 Task: Create a rule in Outlook to display an alert for emails from Allen.smith@company.com.
Action: Mouse moved to (46, 19)
Screenshot: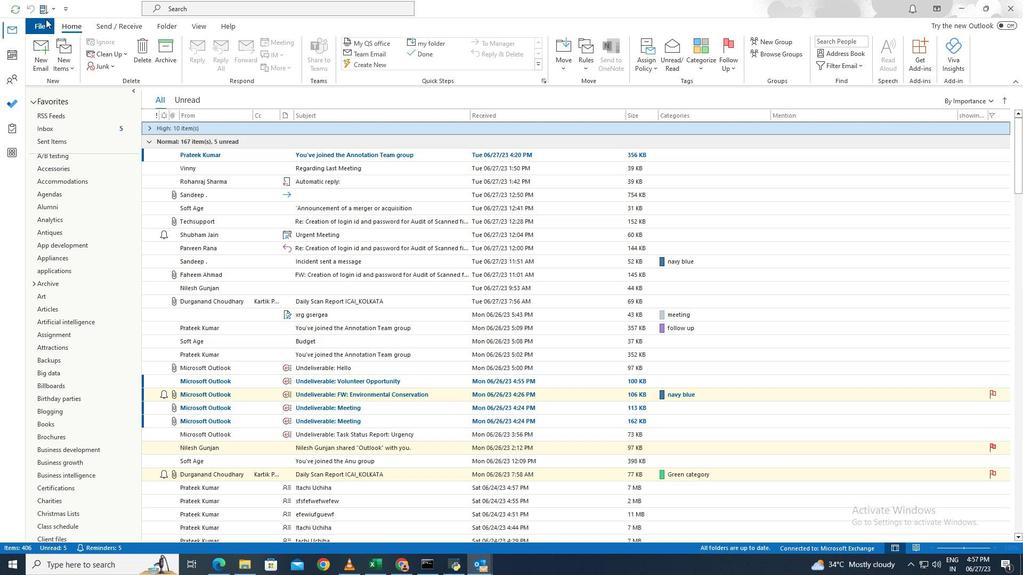 
Action: Mouse pressed left at (46, 19)
Screenshot: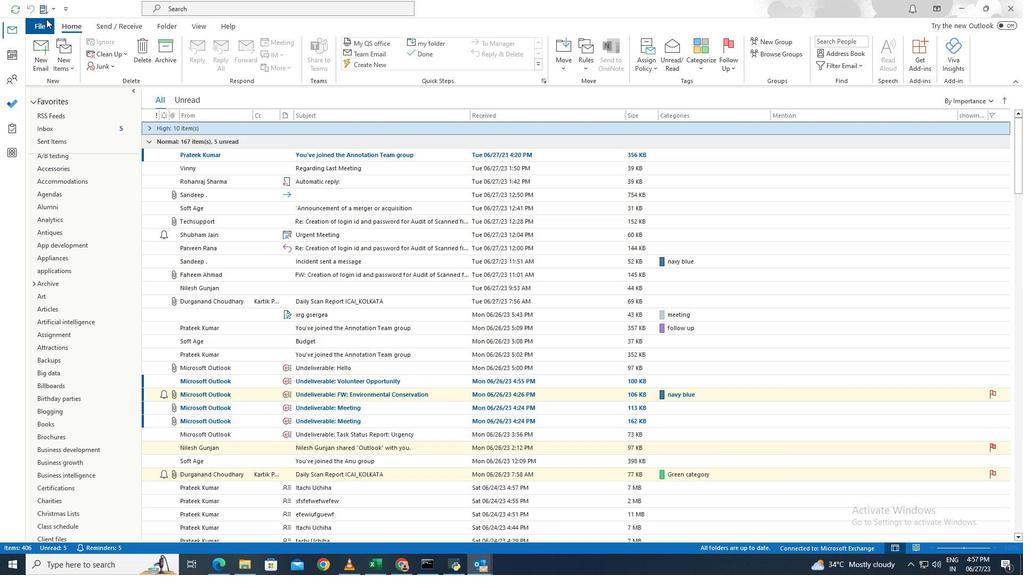 
Action: Mouse moved to (135, 340)
Screenshot: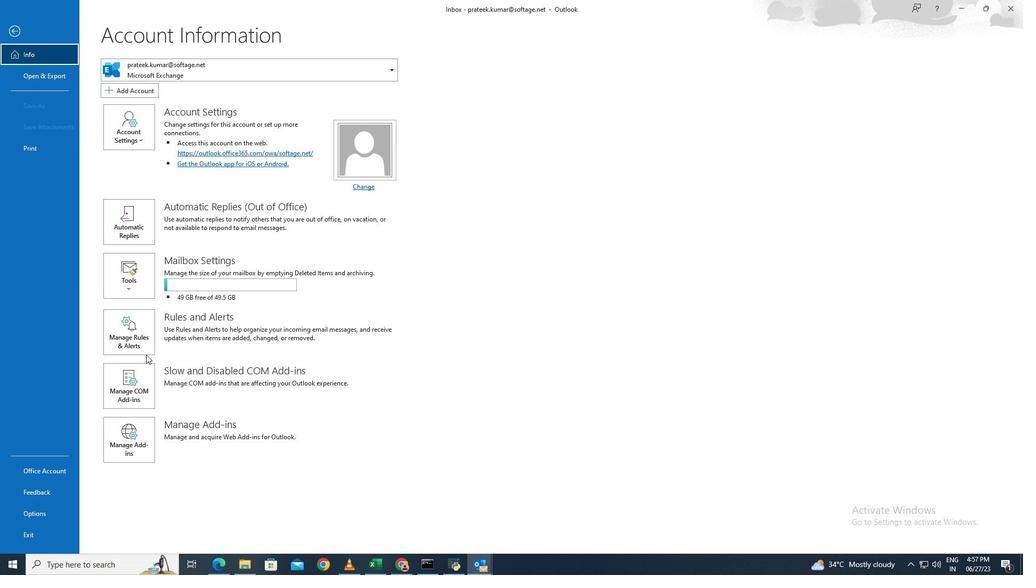 
Action: Mouse pressed left at (135, 340)
Screenshot: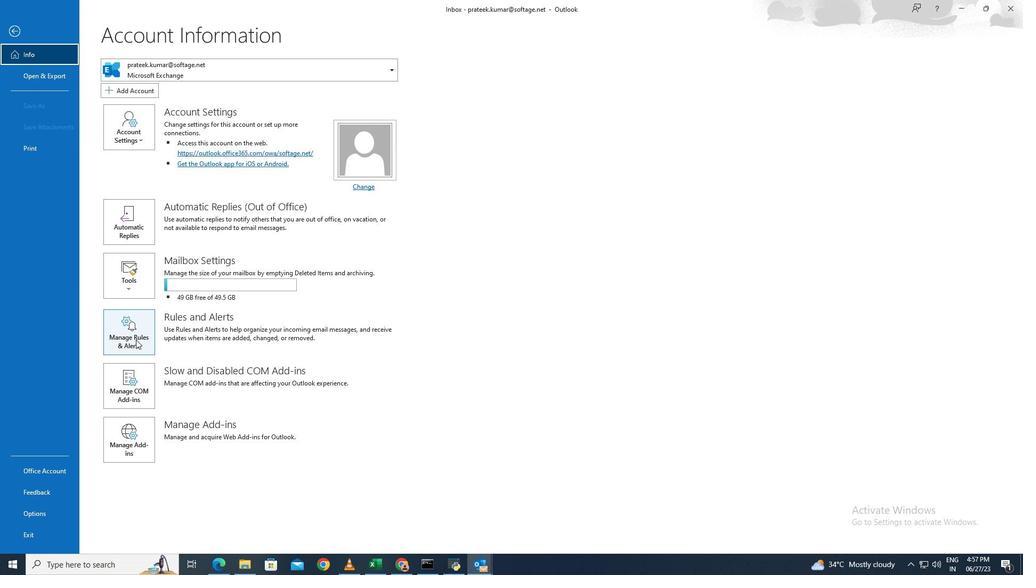 
Action: Mouse moved to (395, 202)
Screenshot: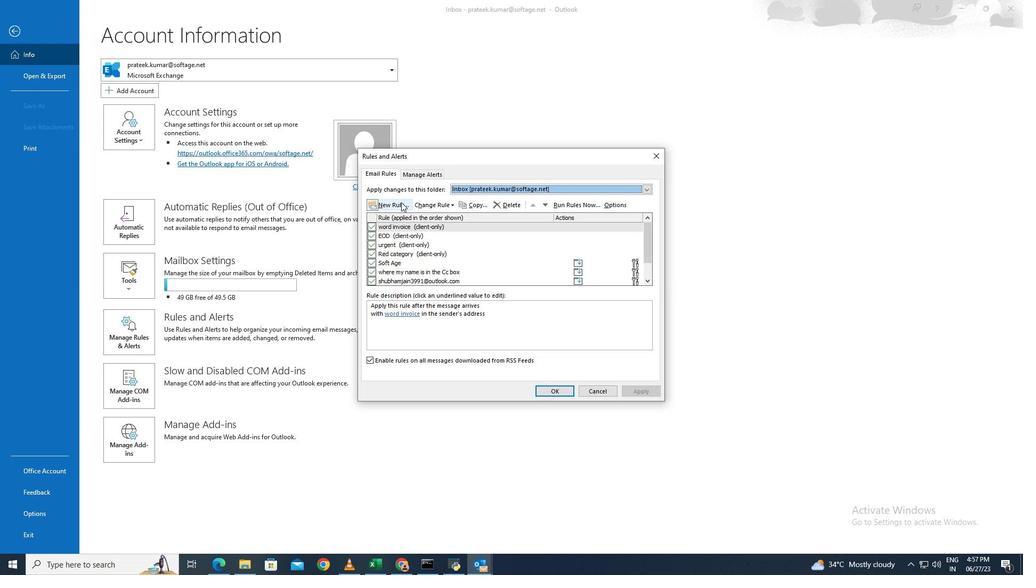 
Action: Mouse pressed left at (395, 202)
Screenshot: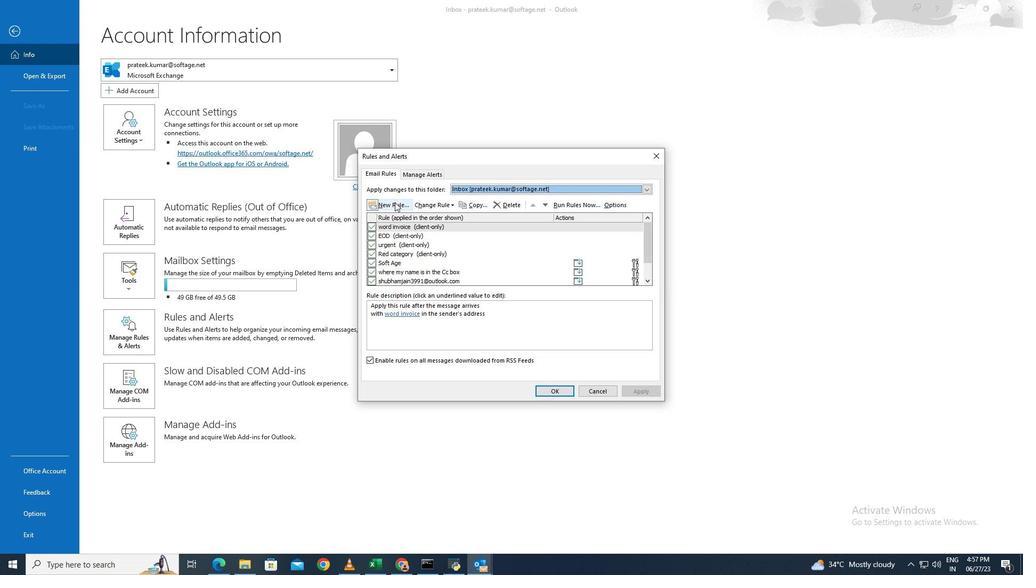 
Action: Mouse moved to (471, 239)
Screenshot: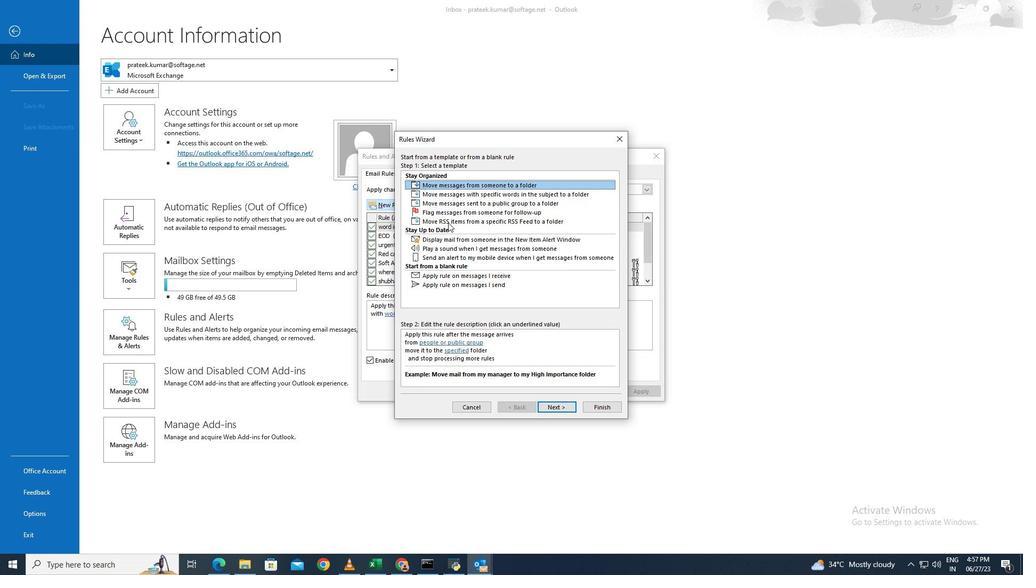 
Action: Mouse pressed left at (471, 239)
Screenshot: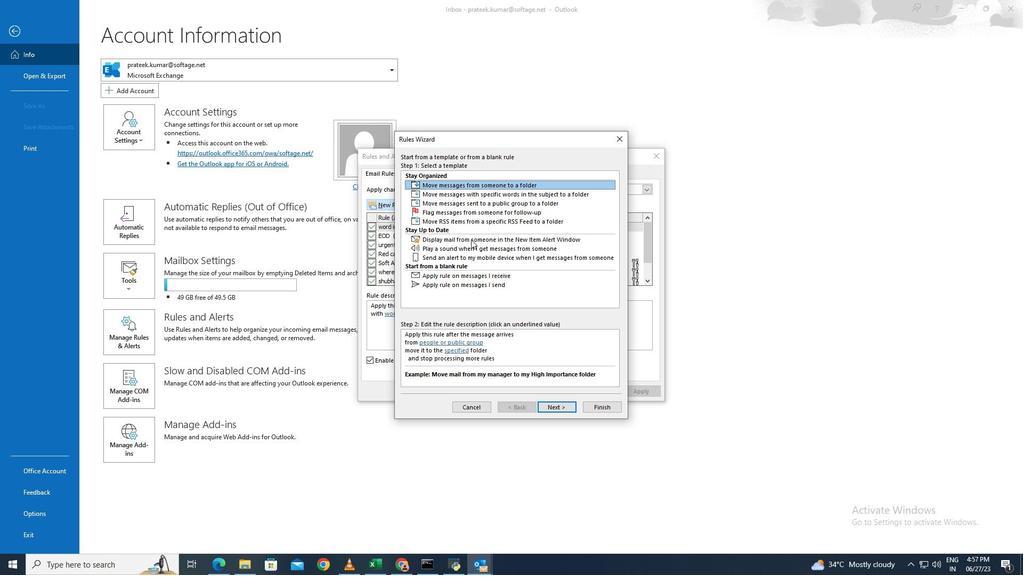 
Action: Mouse moved to (549, 404)
Screenshot: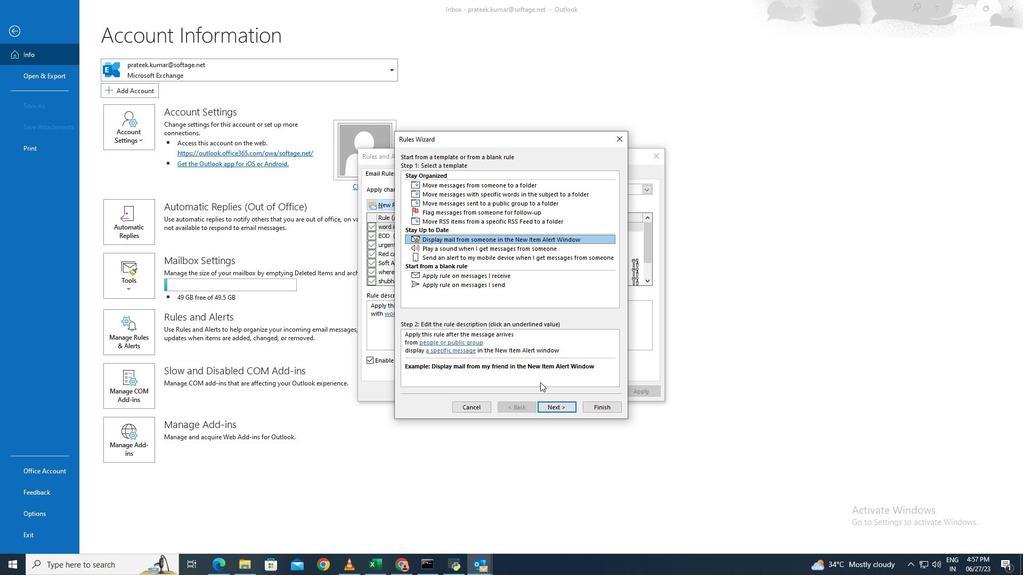 
Action: Mouse pressed left at (549, 404)
Screenshot: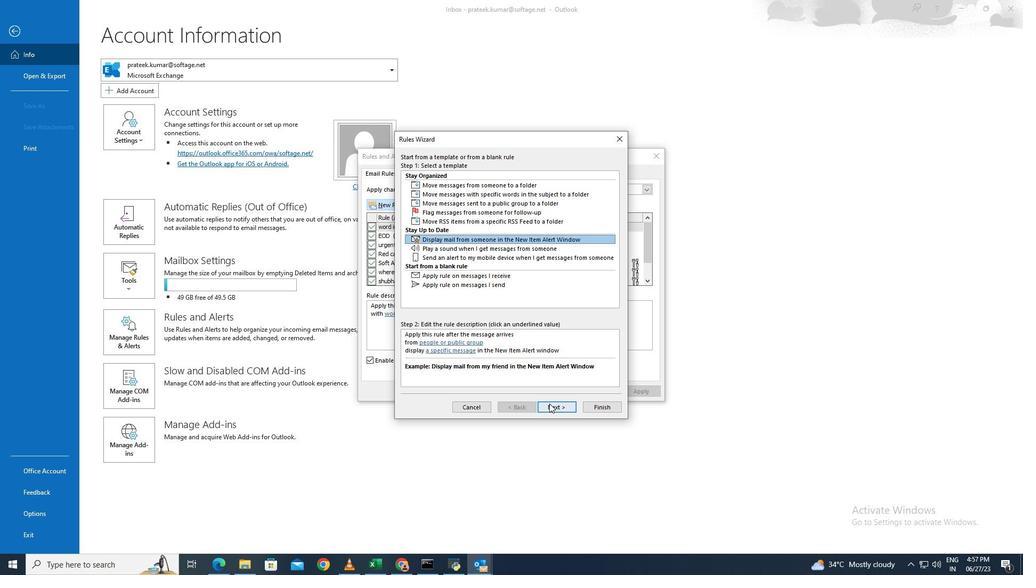 
Action: Mouse moved to (456, 341)
Screenshot: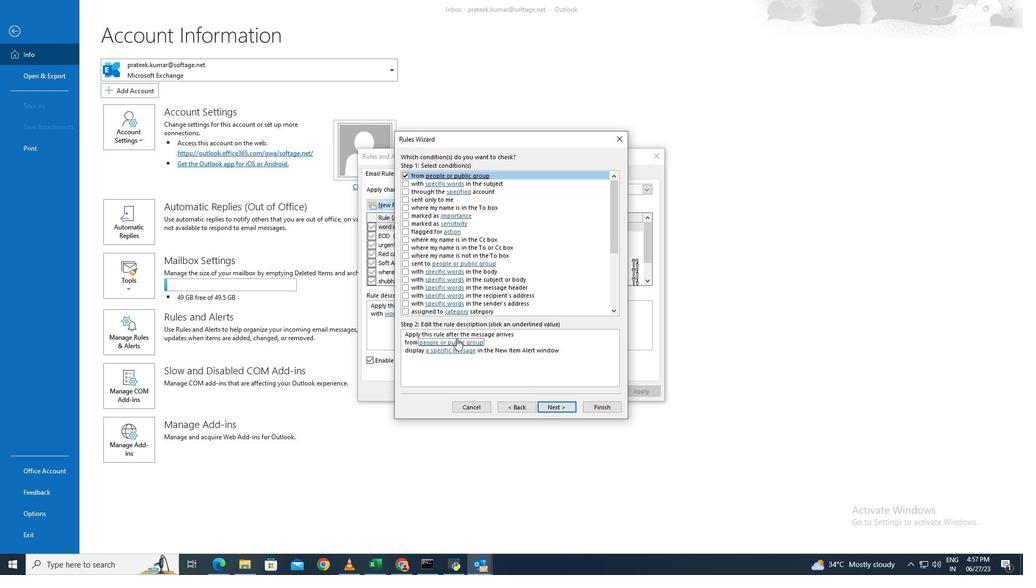 
Action: Mouse pressed left at (456, 341)
Screenshot: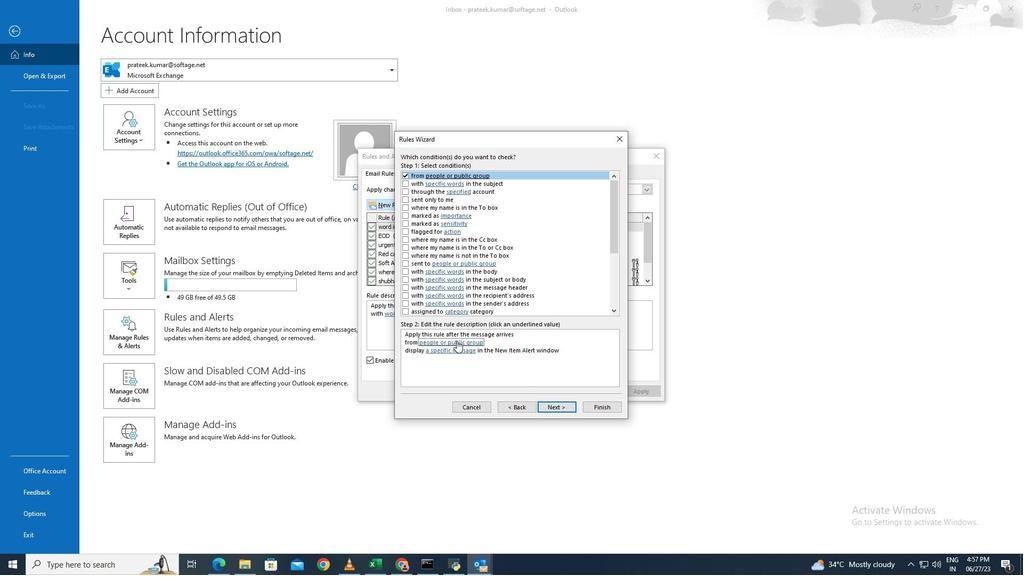 
Action: Mouse moved to (440, 369)
Screenshot: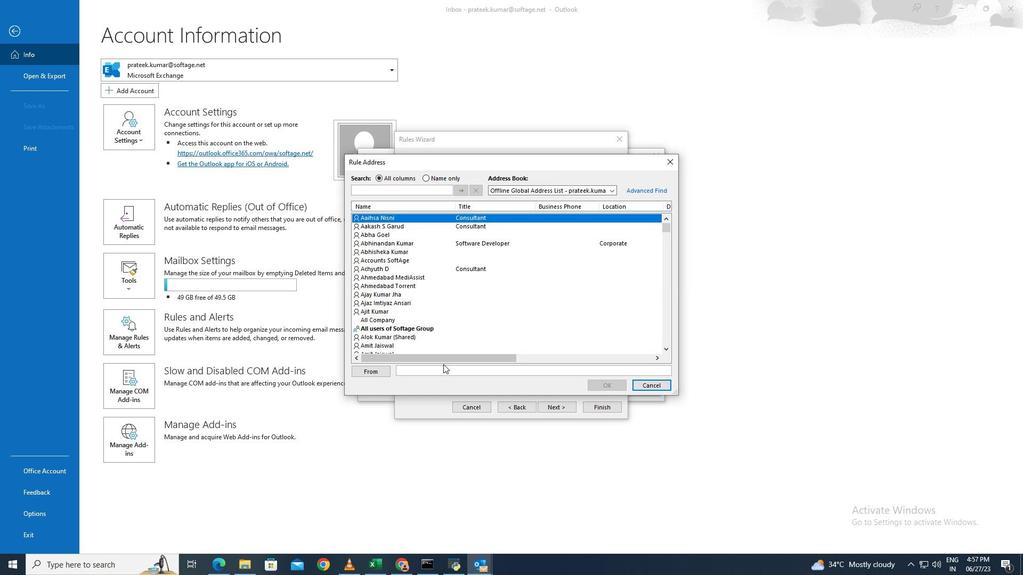 
Action: Mouse pressed left at (440, 369)
Screenshot: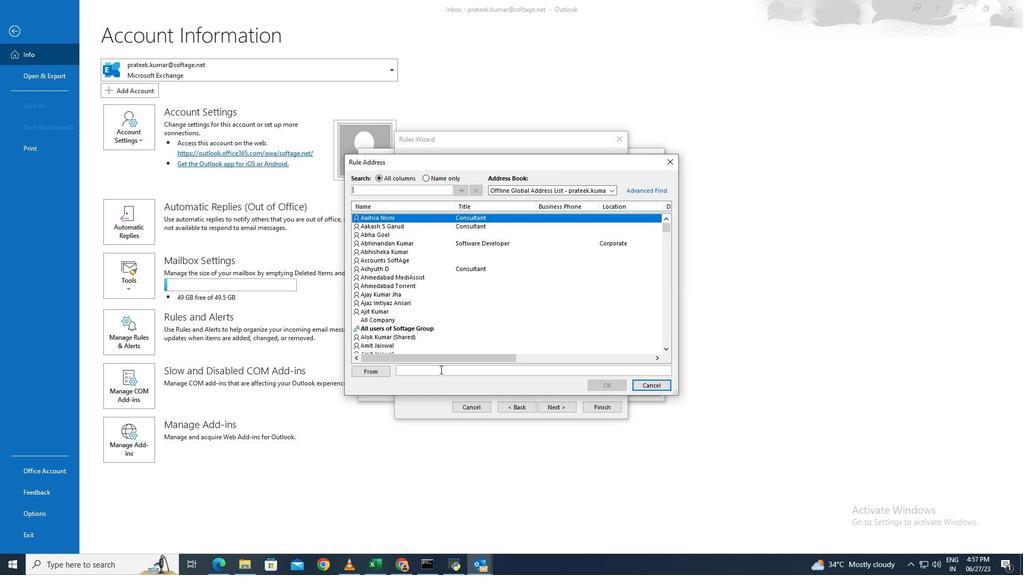 
Action: Key pressed <Key.shift>Allen.smith<Key.shift>@company.com
Screenshot: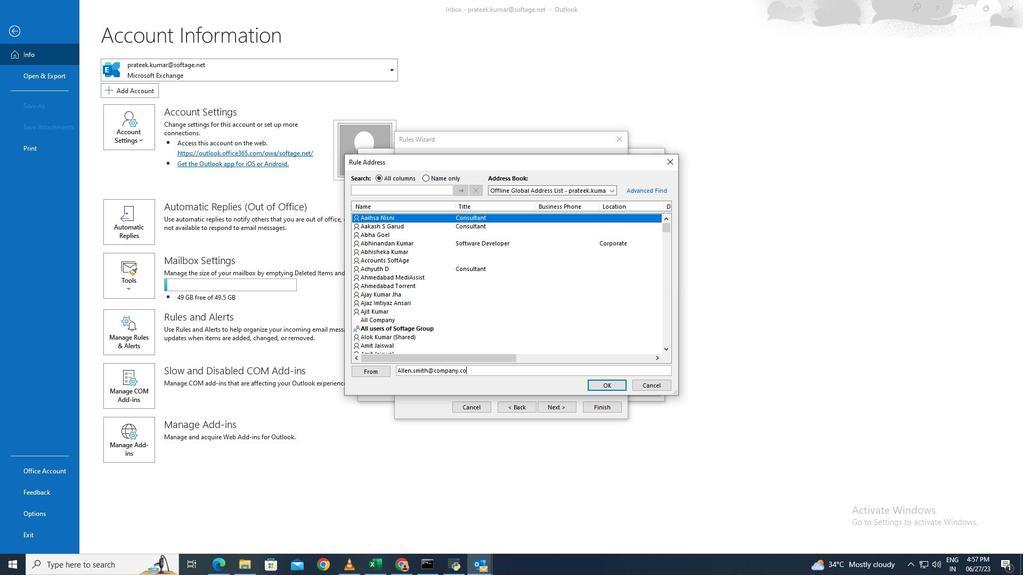 
Action: Mouse moved to (595, 382)
Screenshot: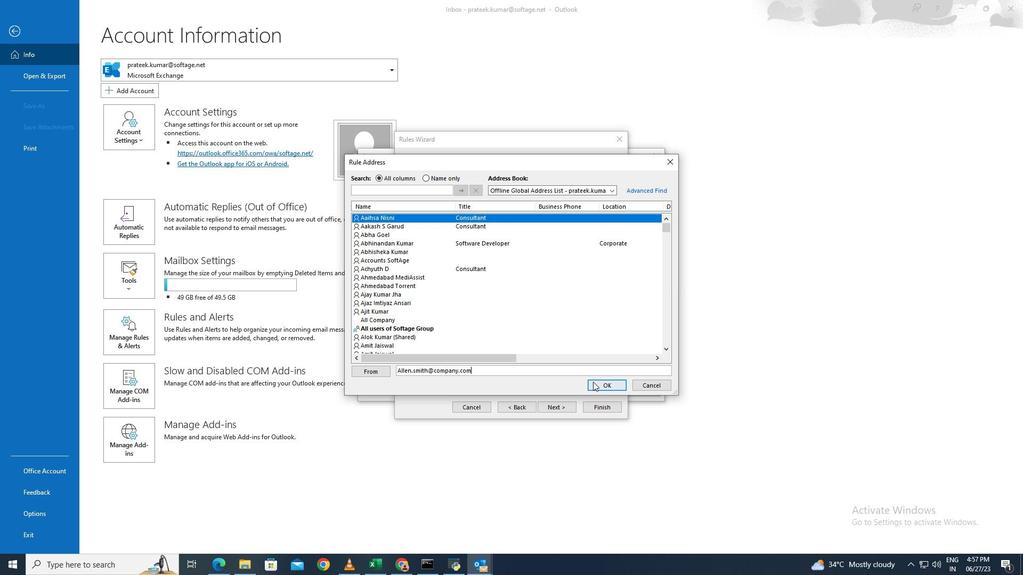 
Action: Mouse pressed left at (595, 382)
Screenshot: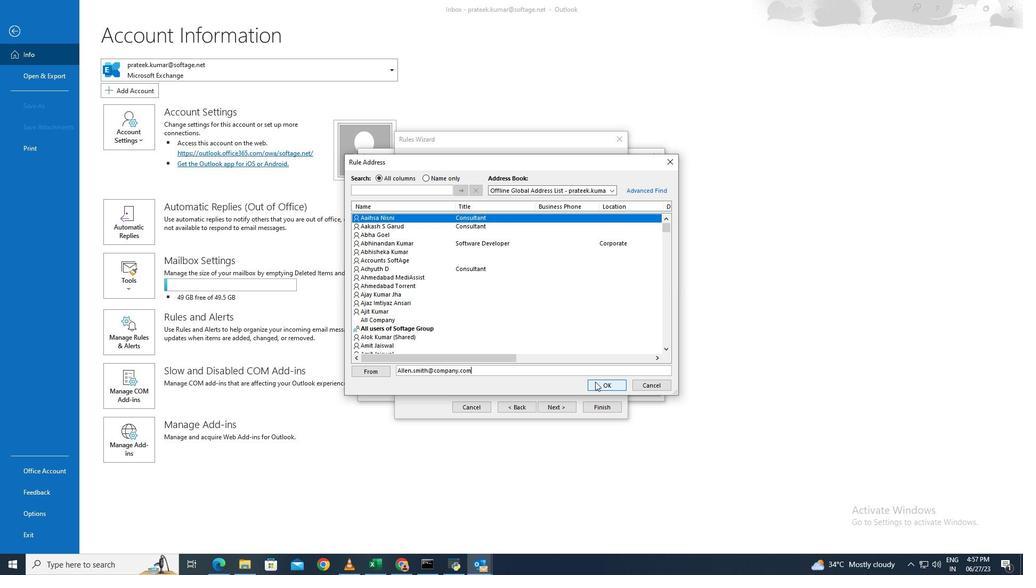 
Action: Mouse moved to (562, 405)
Screenshot: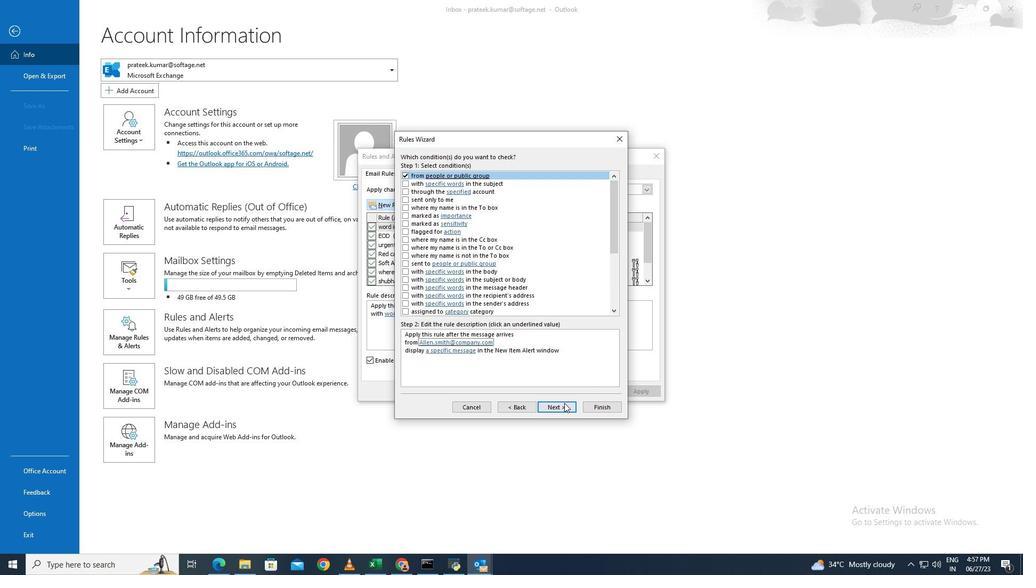
Action: Mouse pressed left at (562, 405)
Screenshot: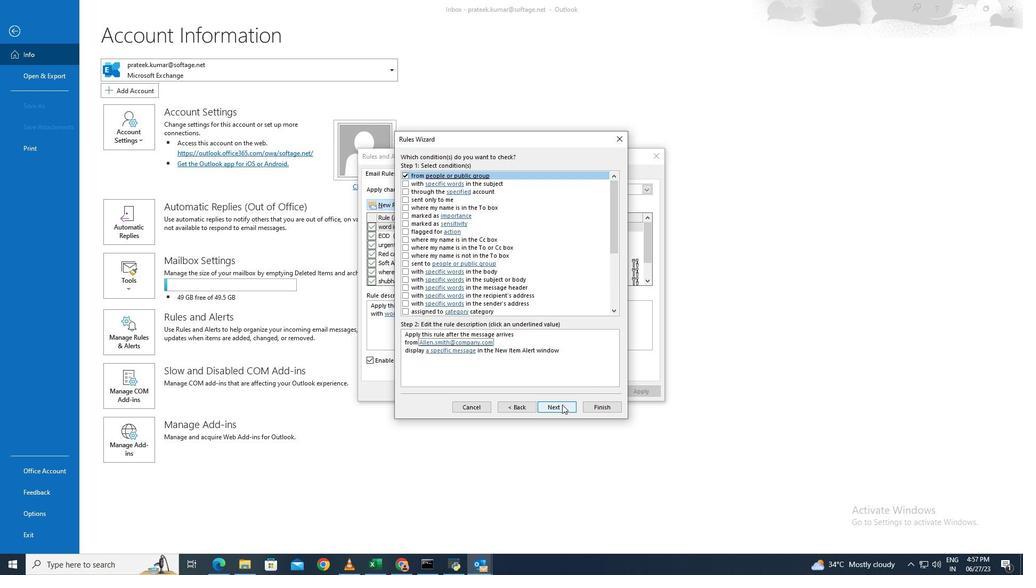 
Action: Mouse moved to (404, 176)
Screenshot: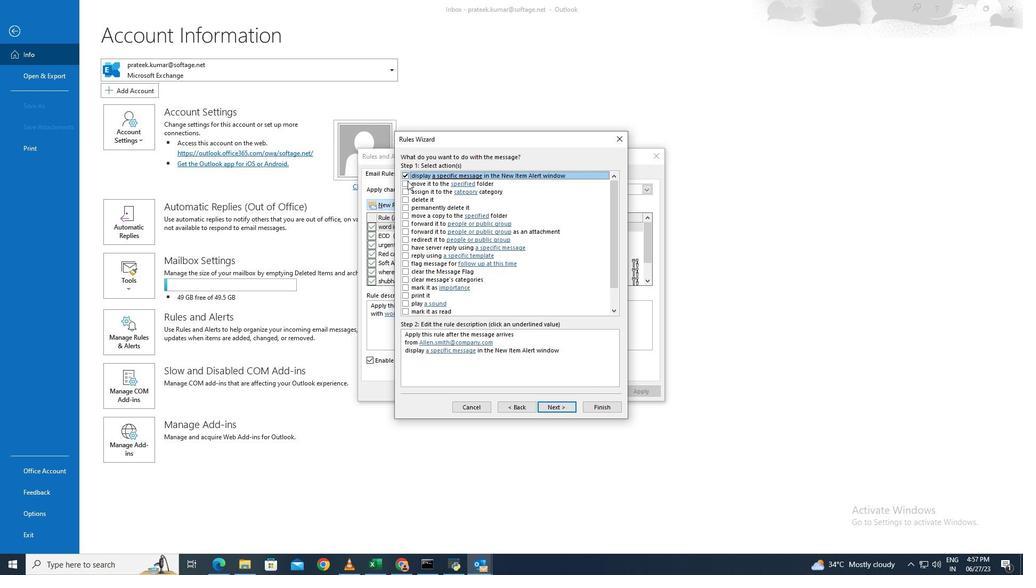 
Action: Mouse pressed left at (404, 176)
Screenshot: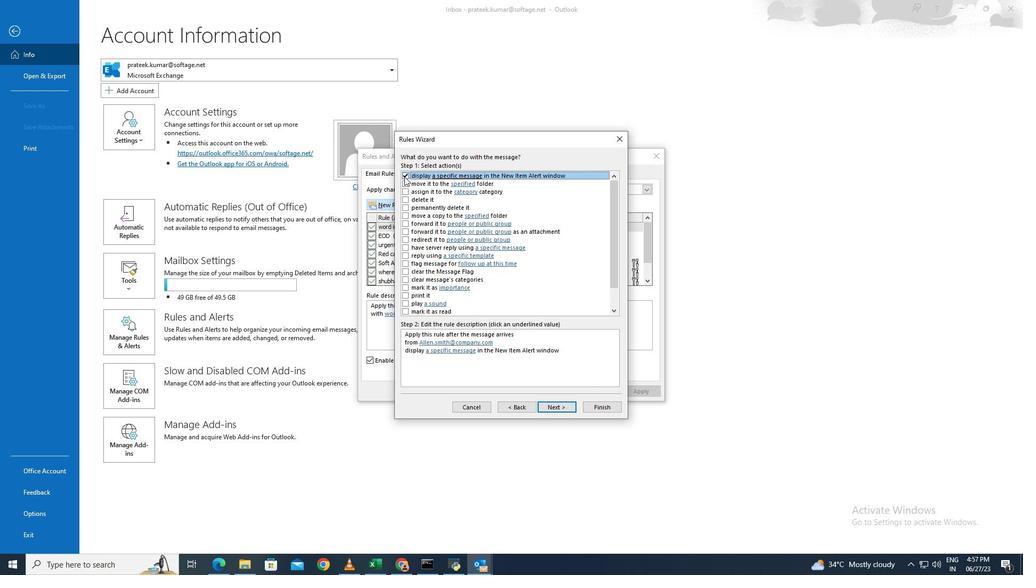 
Action: Mouse moved to (550, 408)
Screenshot: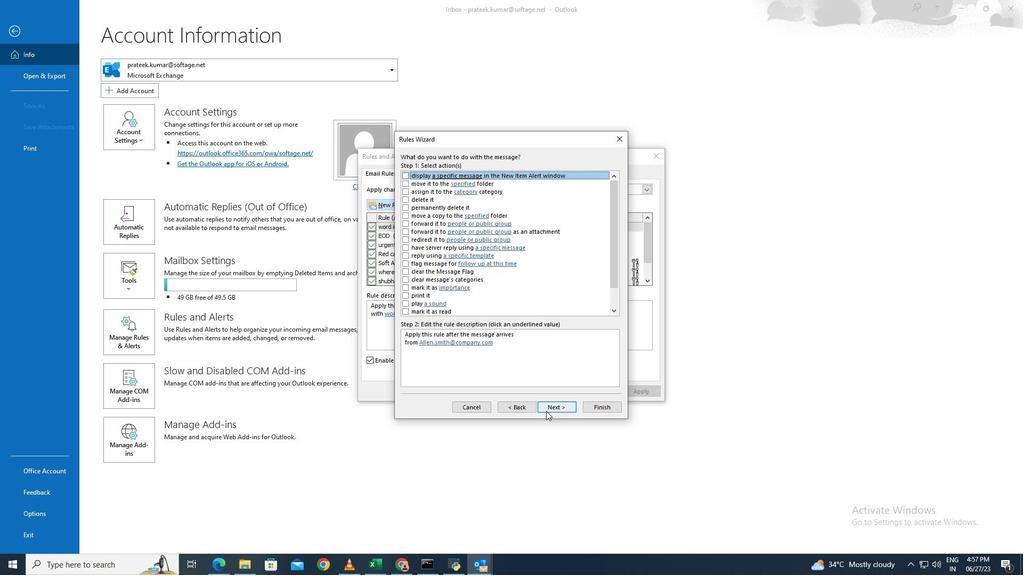 
Action: Mouse pressed left at (550, 408)
Screenshot: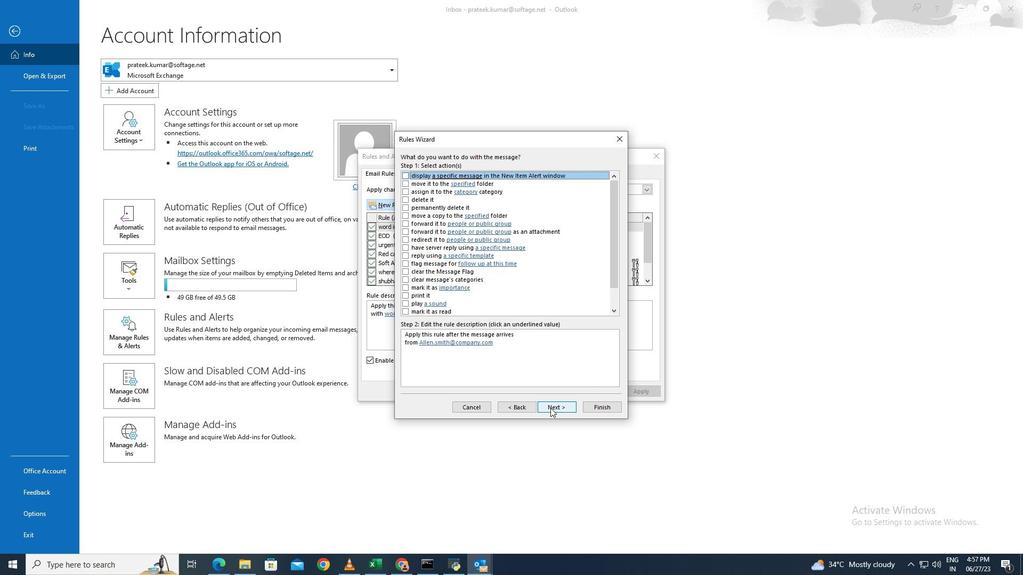 
Action: Mouse moved to (491, 314)
Screenshot: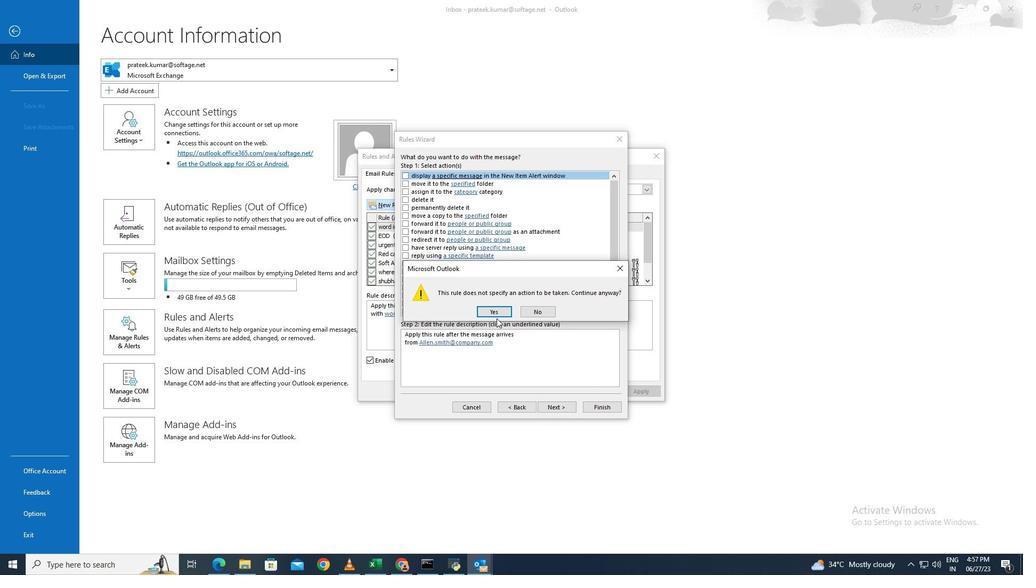 
Action: Mouse pressed left at (491, 314)
Screenshot: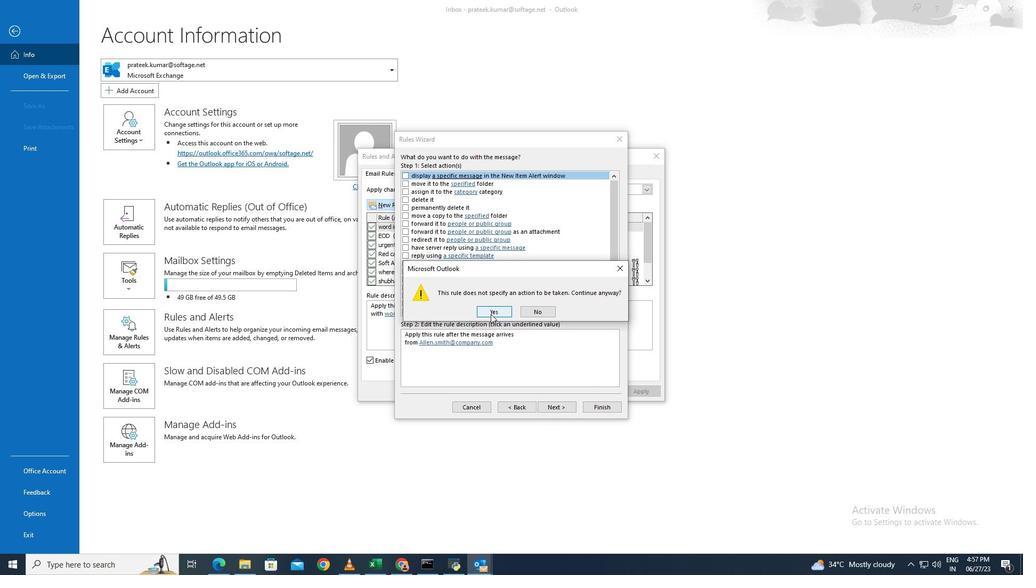
Action: Mouse moved to (558, 407)
Screenshot: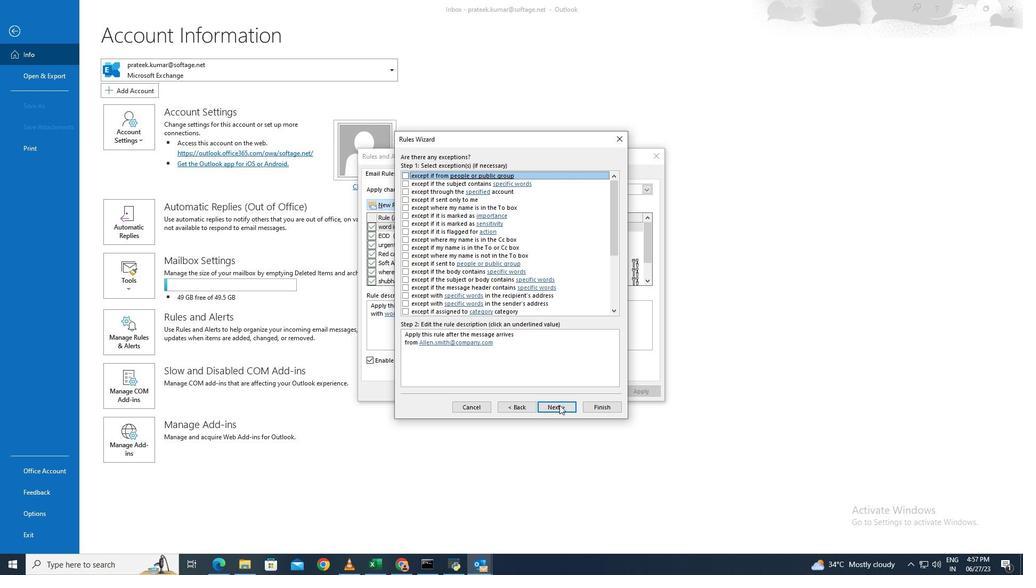 
Action: Mouse pressed left at (558, 407)
Screenshot: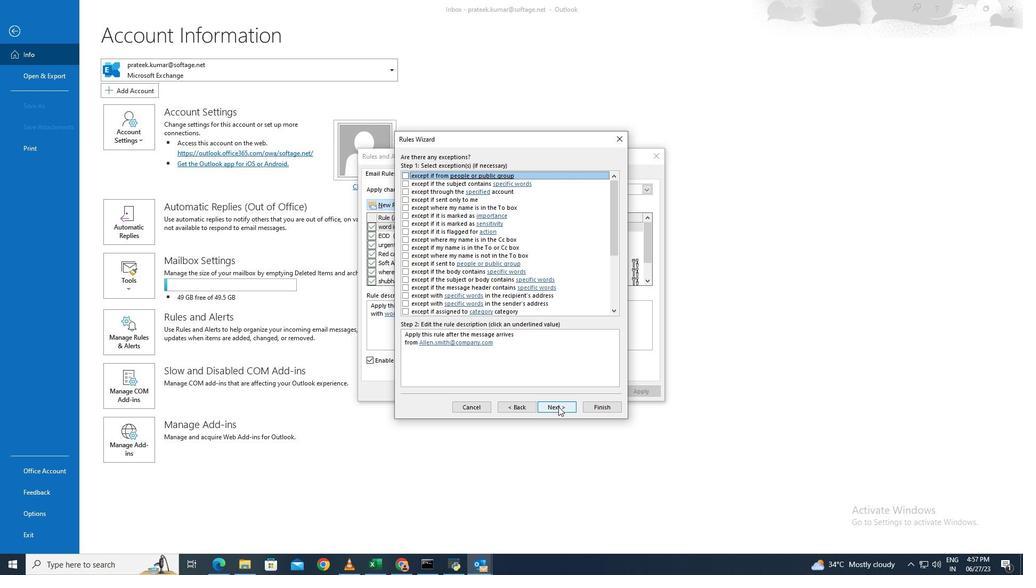 
Action: Mouse moved to (591, 407)
Screenshot: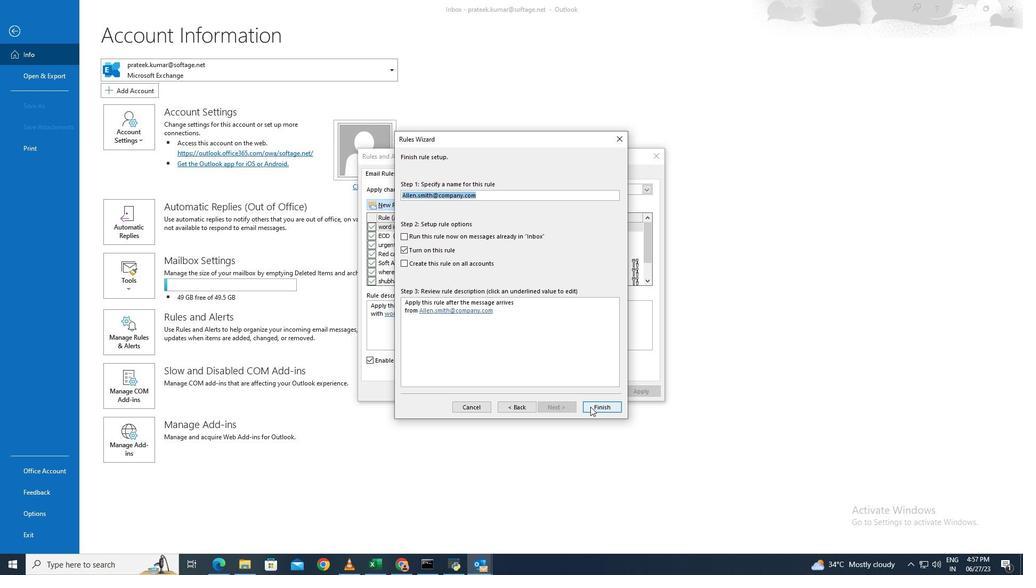 
Action: Mouse pressed left at (591, 407)
Screenshot: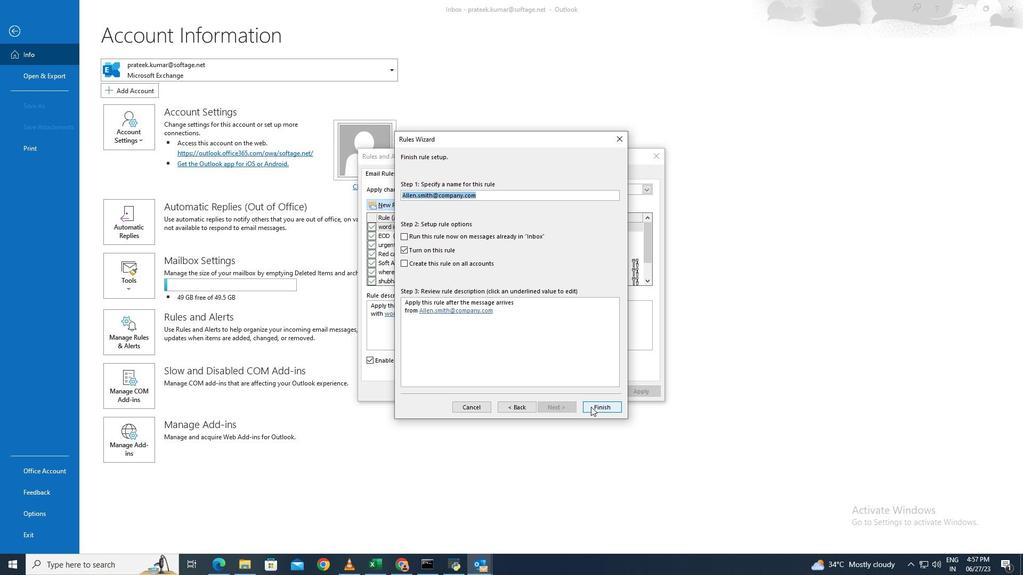
Action: Mouse moved to (518, 309)
Screenshot: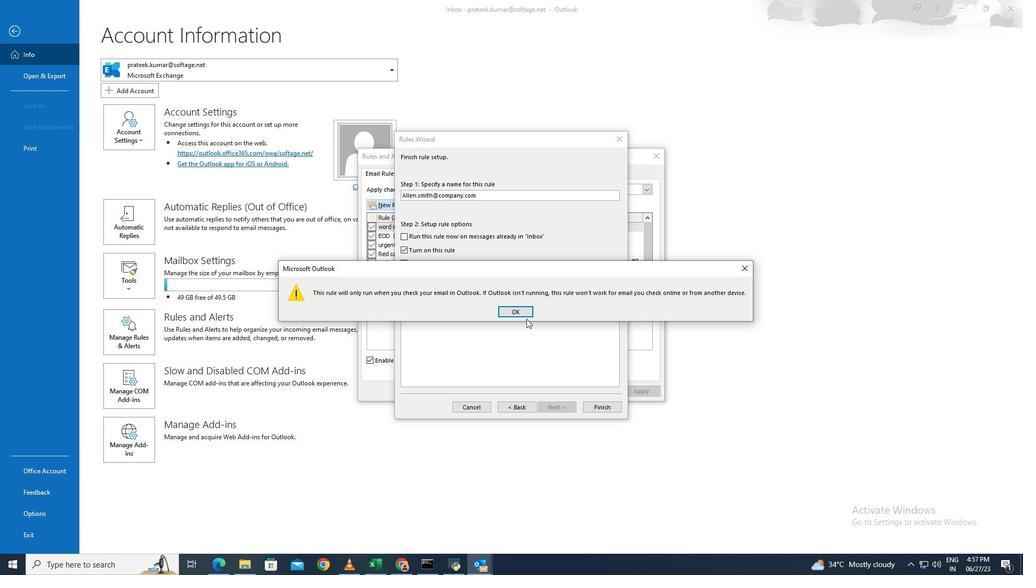 
Action: Mouse pressed left at (518, 309)
Screenshot: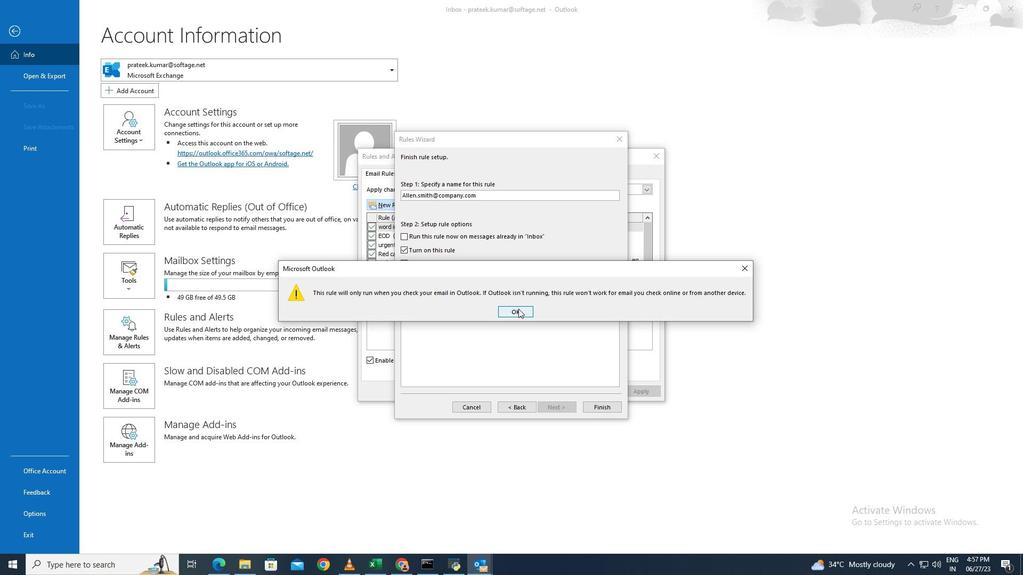 
Action: Mouse moved to (561, 391)
Screenshot: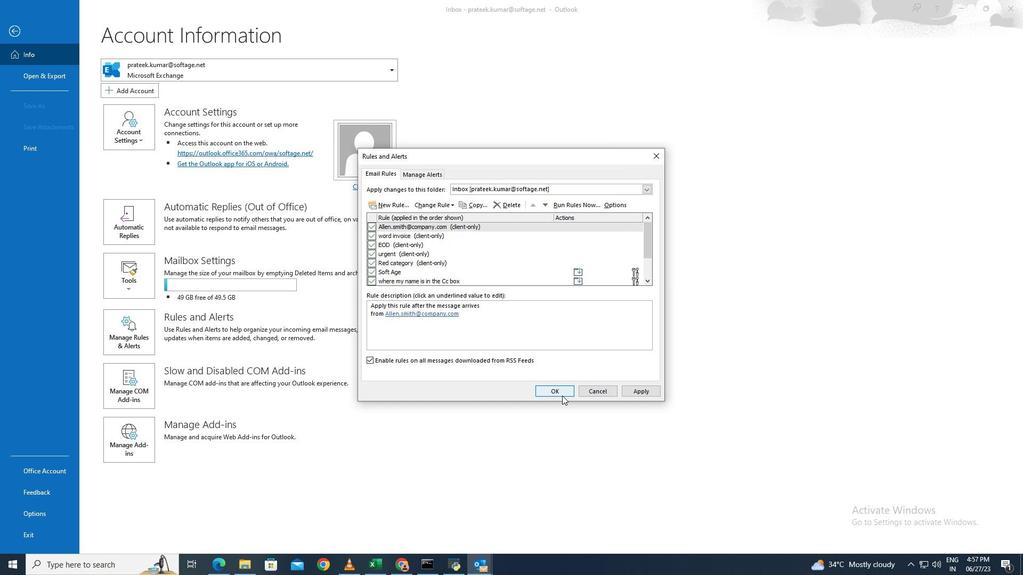 
Action: Mouse pressed left at (561, 391)
Screenshot: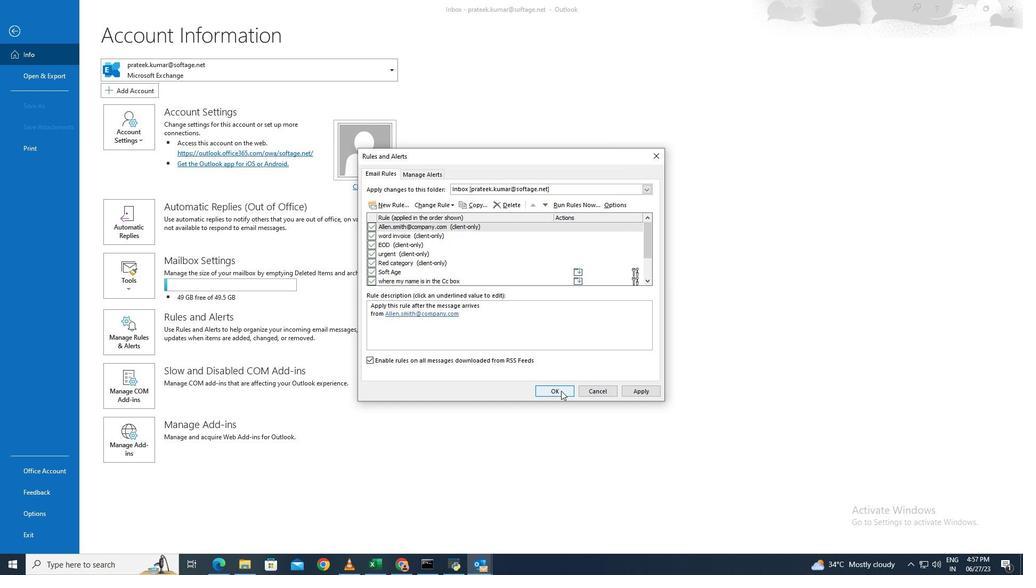 
